 Task: Set the default behavior for protected content ids content to "Don't allow sites to play protected content".
Action: Mouse moved to (1079, 28)
Screenshot: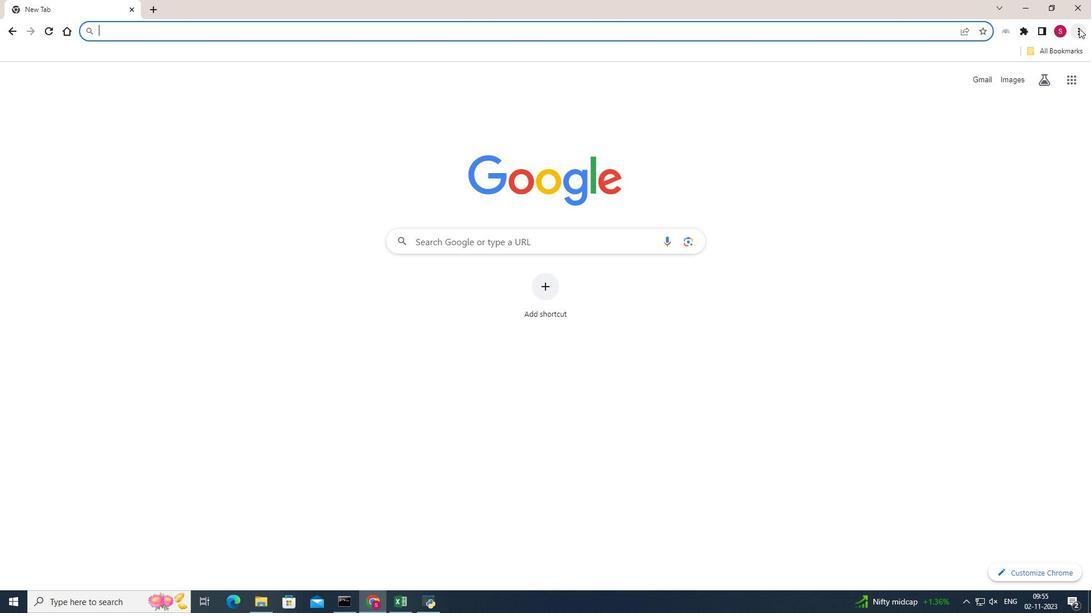 
Action: Mouse pressed left at (1079, 28)
Screenshot: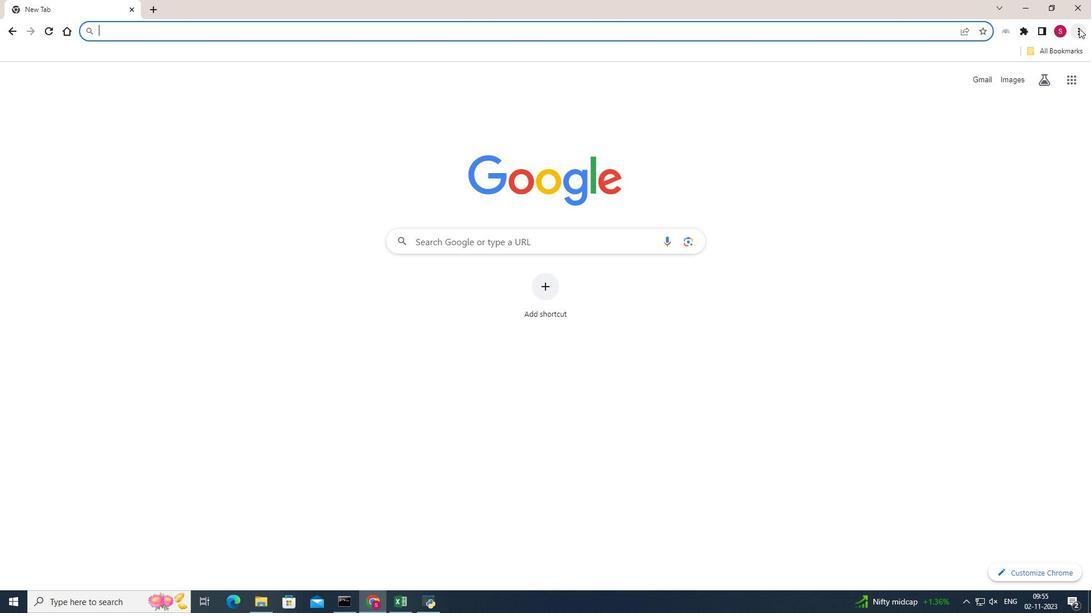 
Action: Mouse pressed left at (1079, 28)
Screenshot: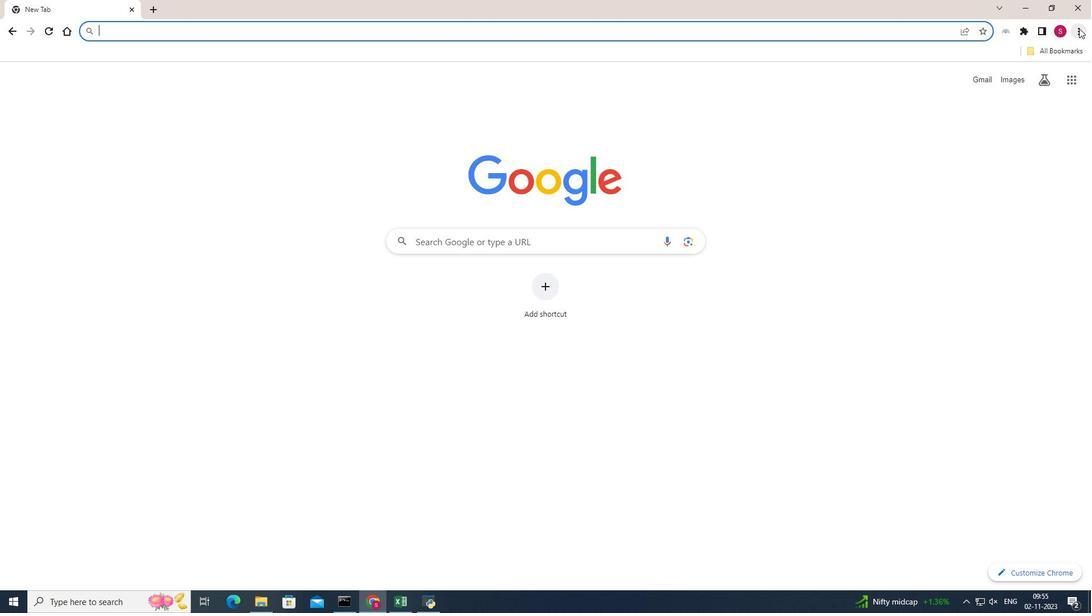 
Action: Mouse moved to (1079, 28)
Screenshot: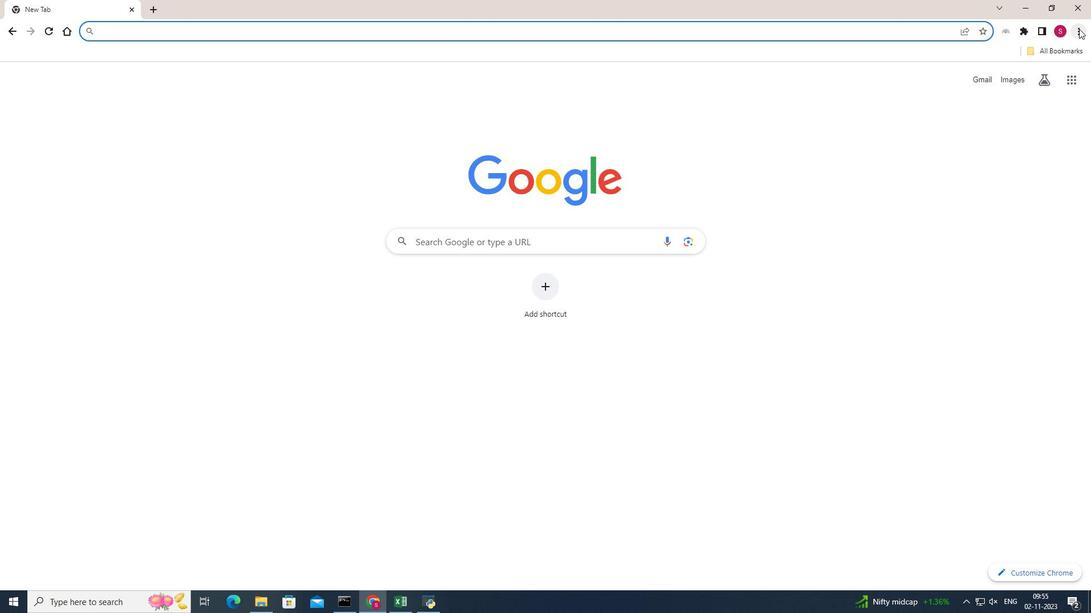 
Action: Mouse pressed left at (1079, 28)
Screenshot: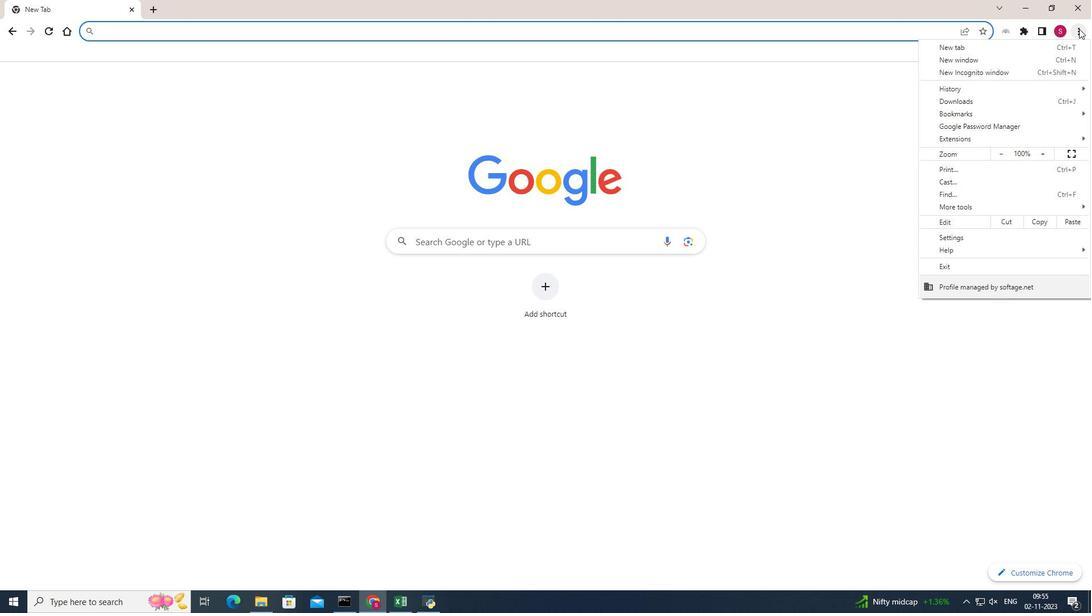 
Action: Mouse moved to (967, 238)
Screenshot: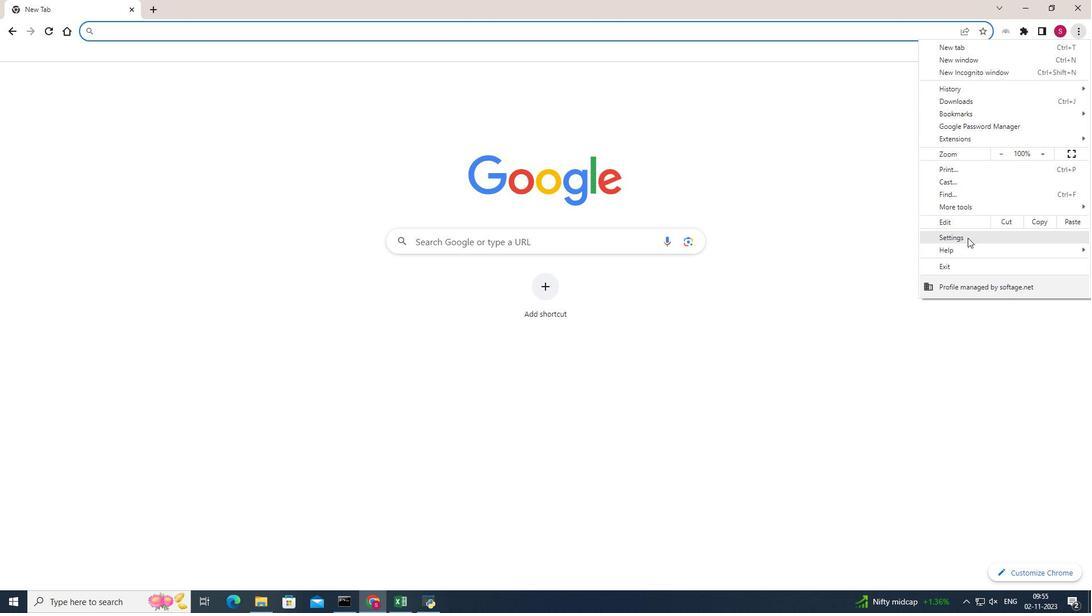 
Action: Mouse pressed left at (967, 238)
Screenshot: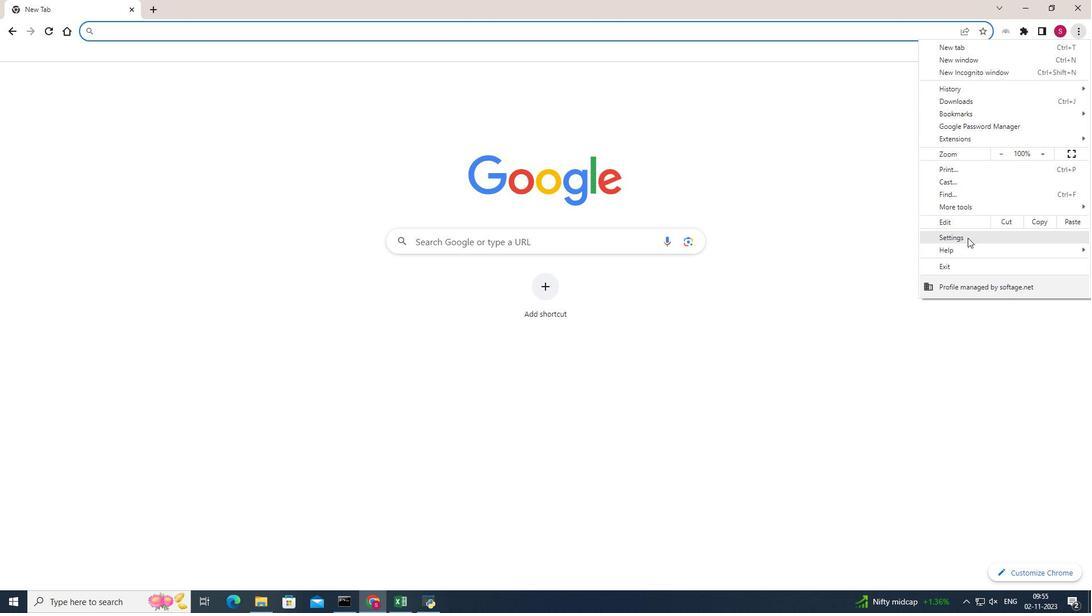 
Action: Mouse pressed left at (967, 238)
Screenshot: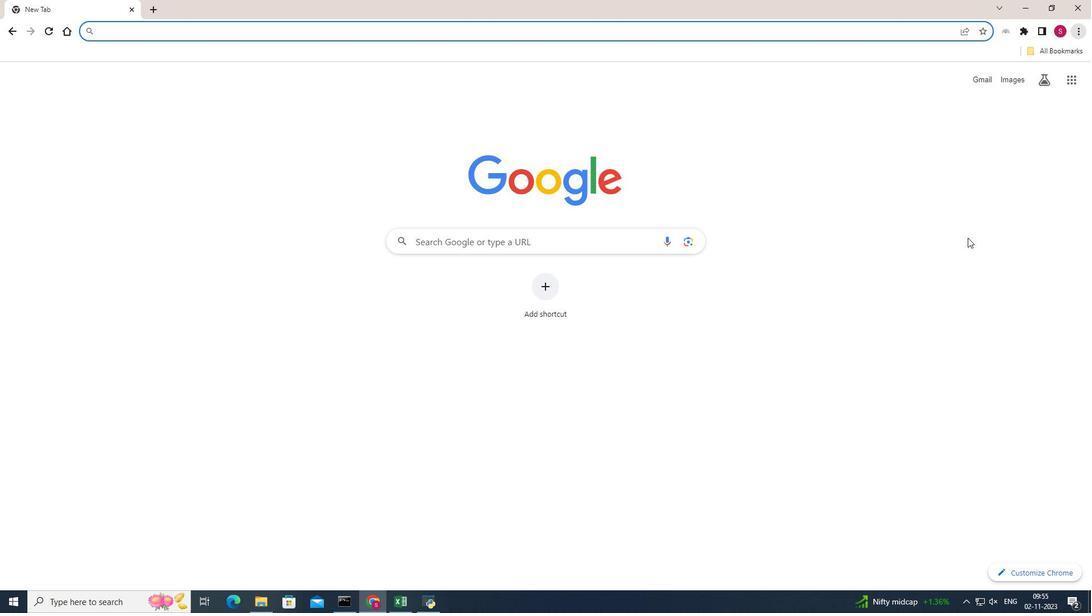 
Action: Mouse moved to (93, 131)
Screenshot: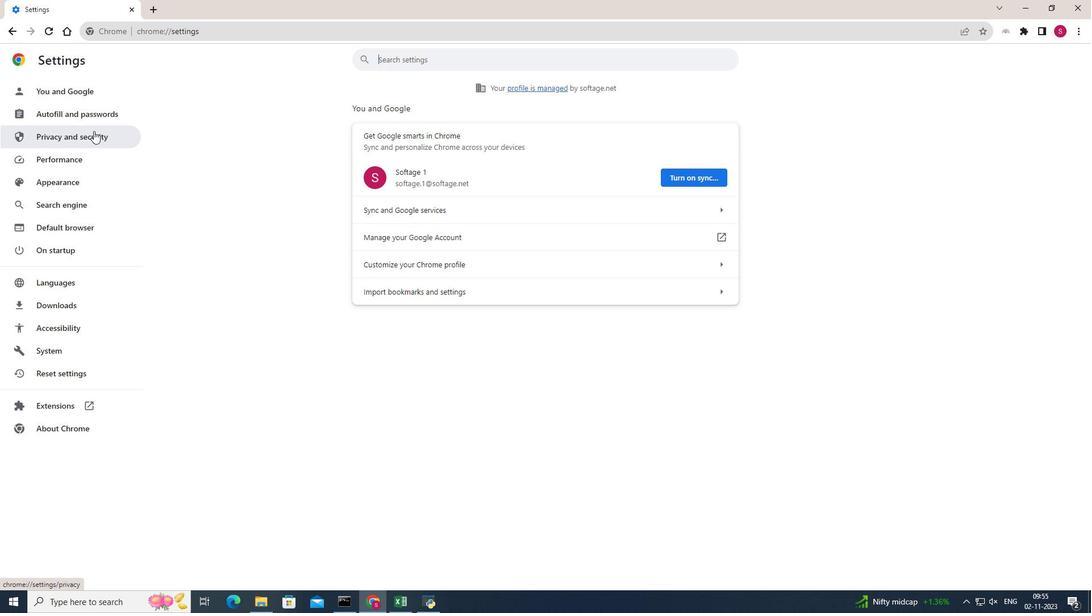 
Action: Mouse pressed left at (93, 131)
Screenshot: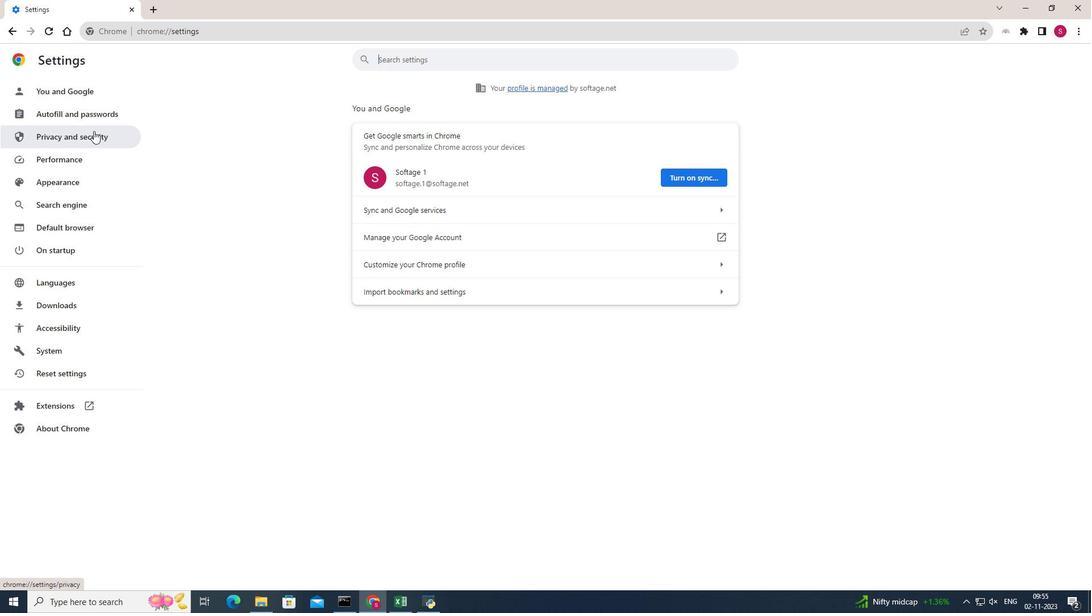 
Action: Mouse moved to (679, 360)
Screenshot: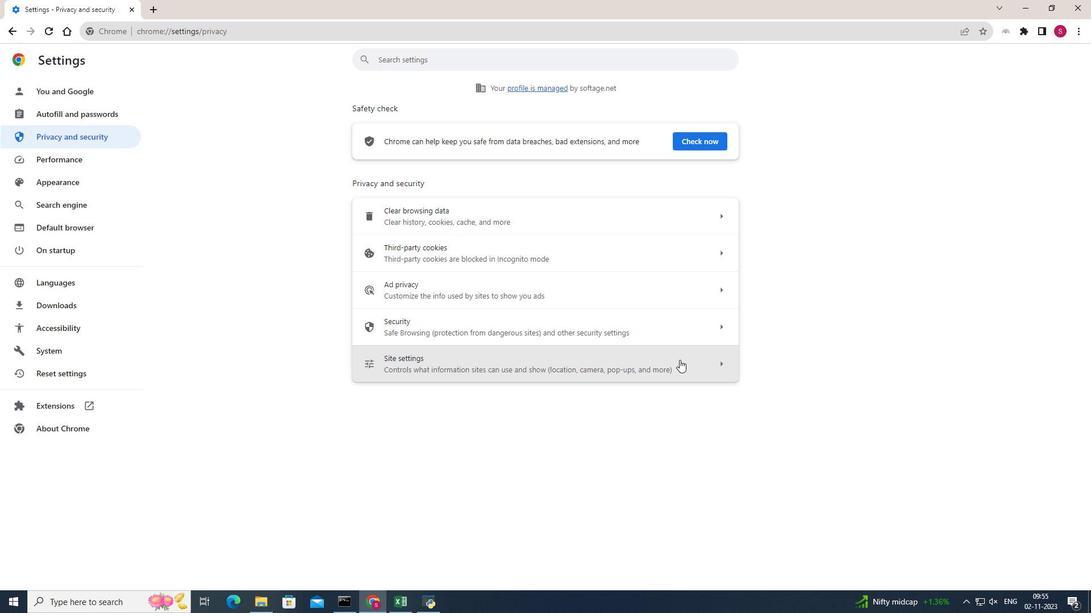 
Action: Mouse pressed left at (679, 360)
Screenshot: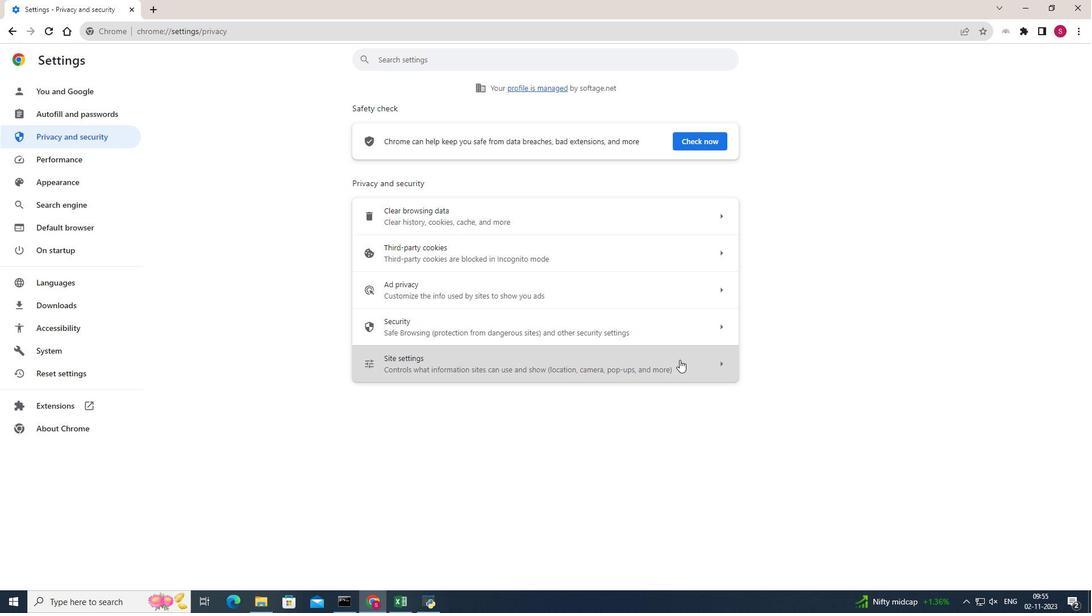 
Action: Mouse moved to (679, 362)
Screenshot: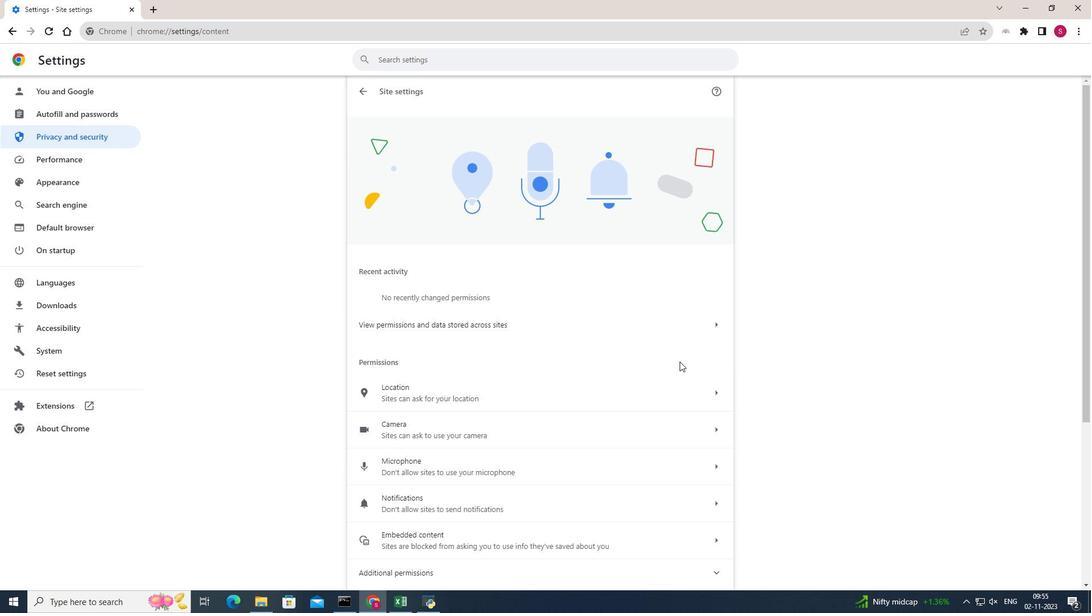
Action: Mouse scrolled (679, 361) with delta (0, 0)
Screenshot: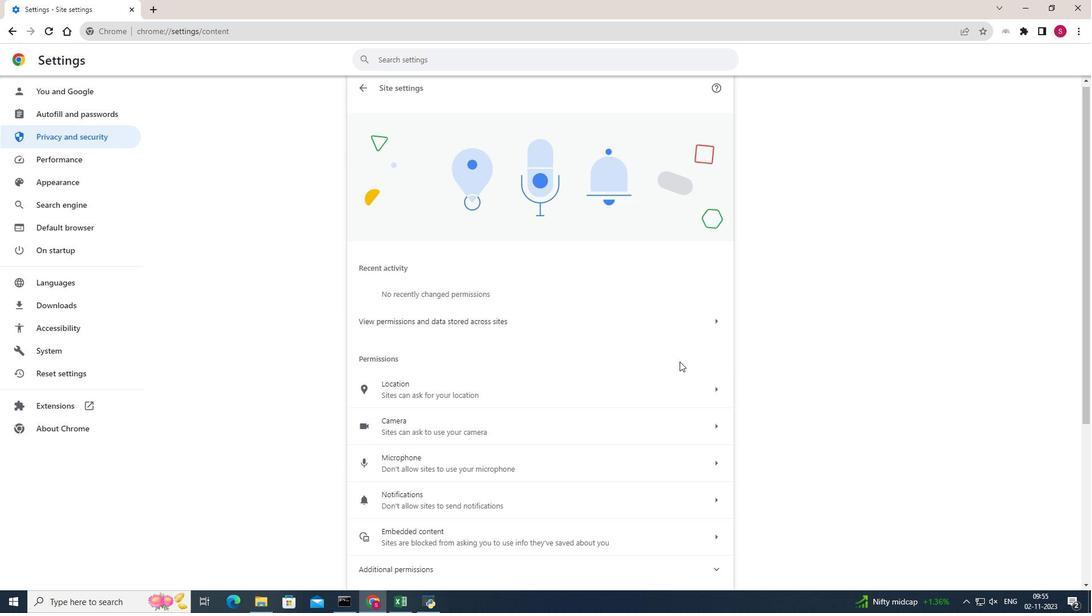 
Action: Mouse scrolled (679, 361) with delta (0, 0)
Screenshot: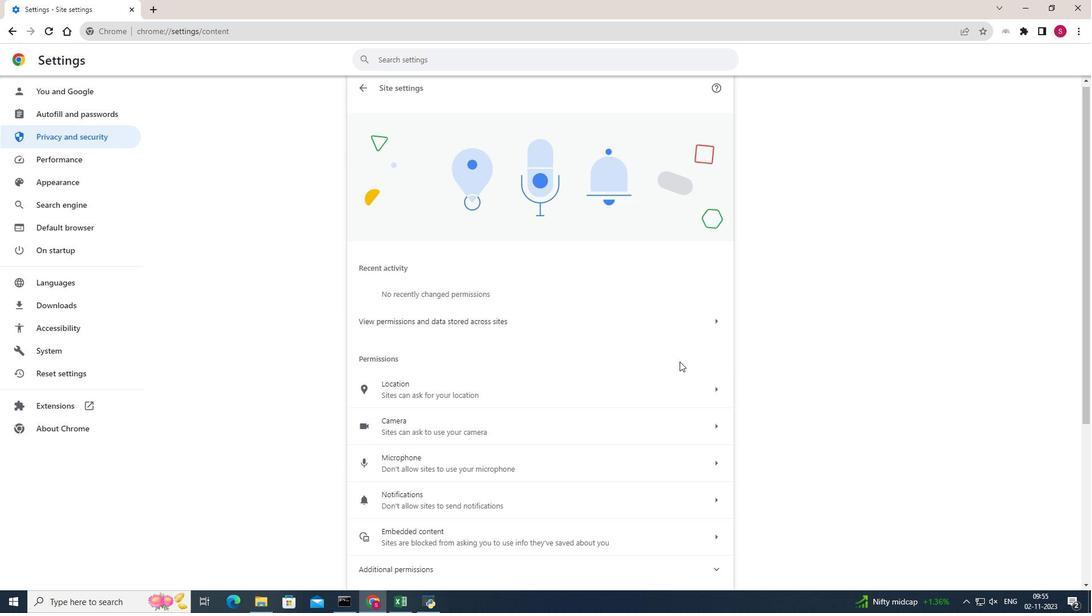 
Action: Mouse scrolled (679, 361) with delta (0, 0)
Screenshot: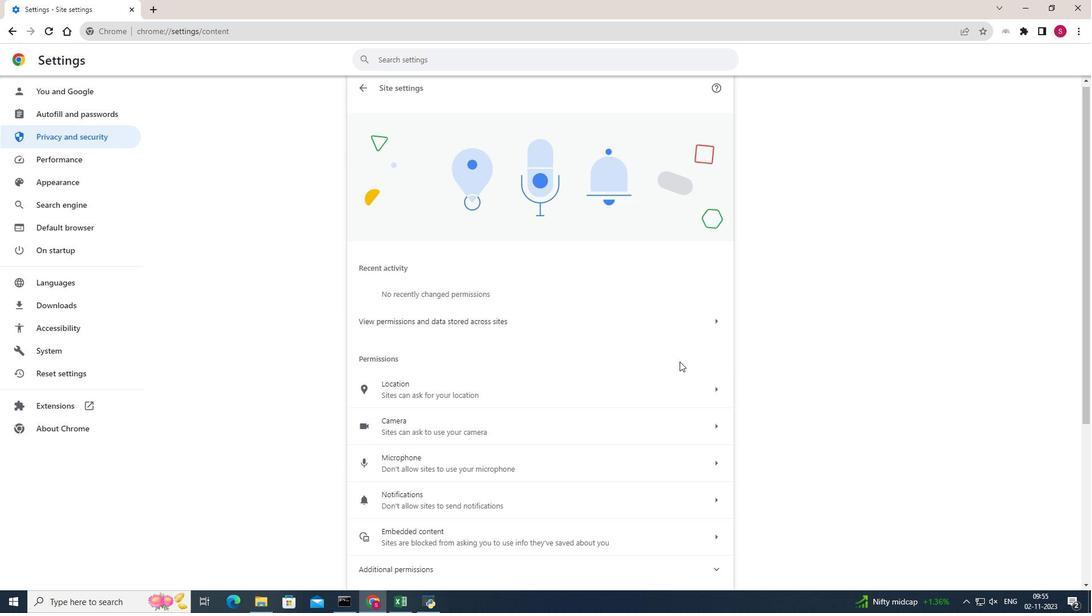 
Action: Mouse scrolled (679, 361) with delta (0, 0)
Screenshot: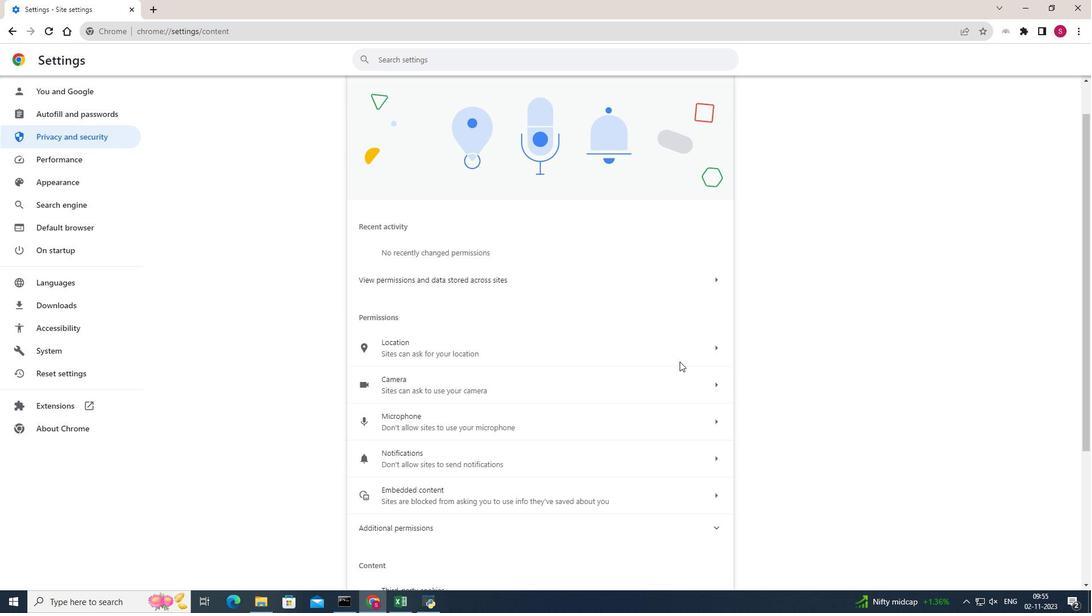 
Action: Mouse scrolled (679, 361) with delta (0, 0)
Screenshot: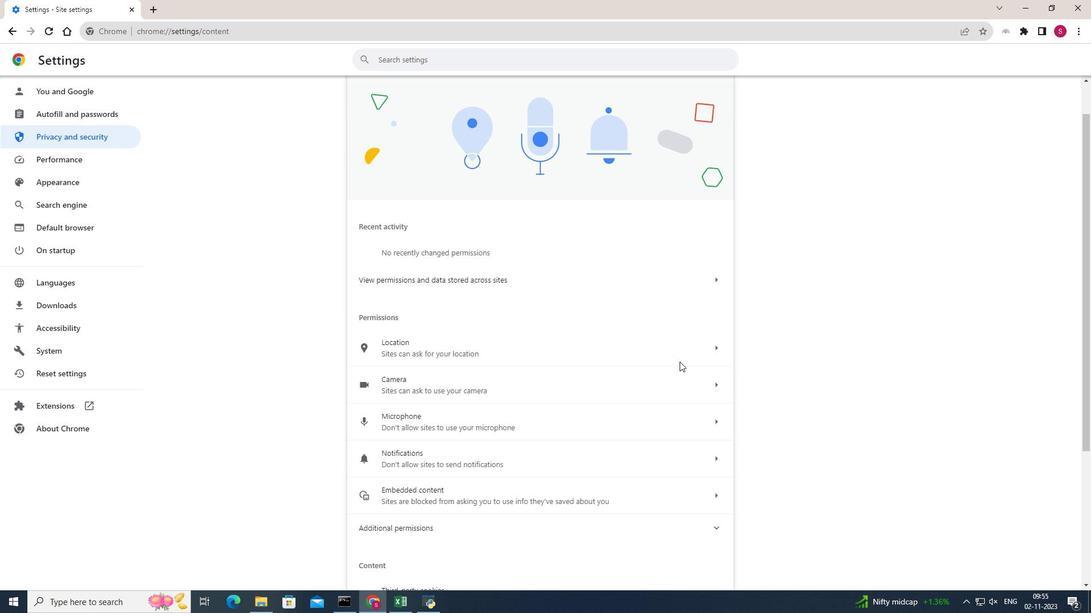 
Action: Mouse scrolled (679, 361) with delta (0, 0)
Screenshot: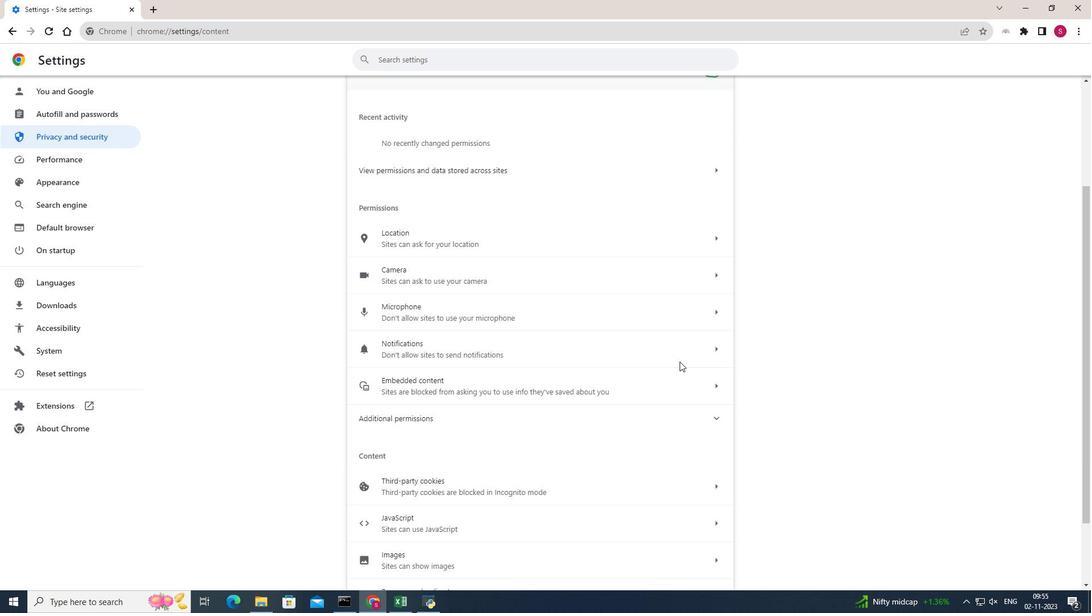 
Action: Mouse moved to (480, 542)
Screenshot: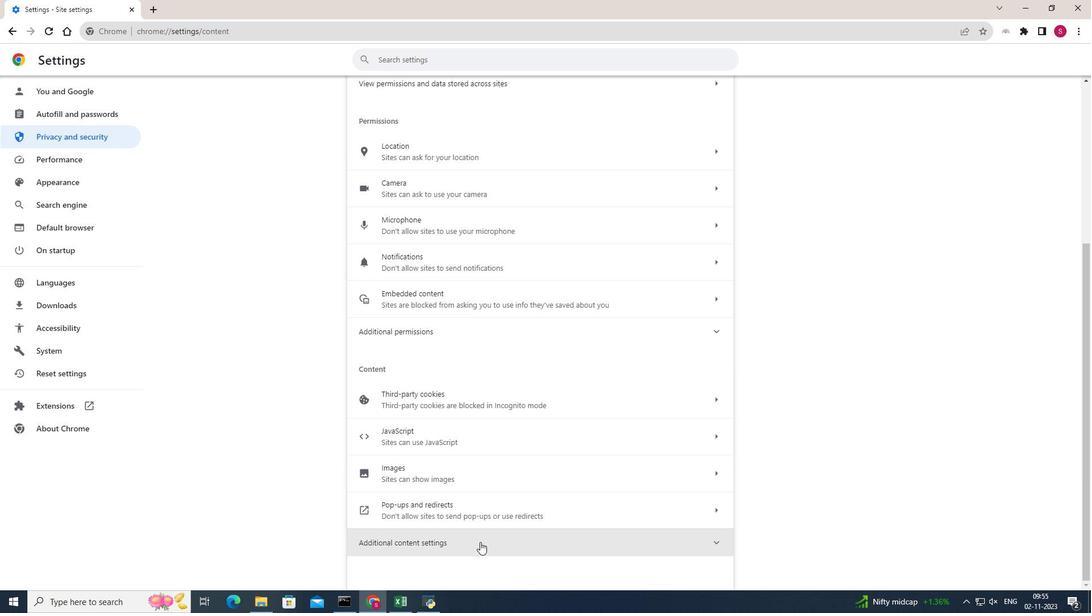 
Action: Mouse pressed left at (480, 542)
Screenshot: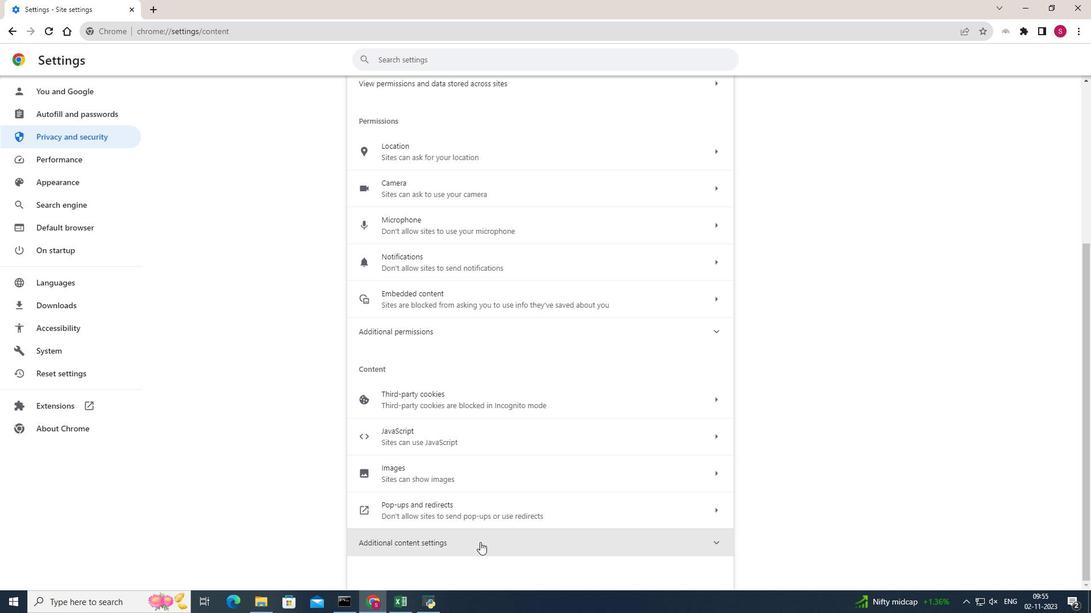 
Action: Mouse moved to (481, 543)
Screenshot: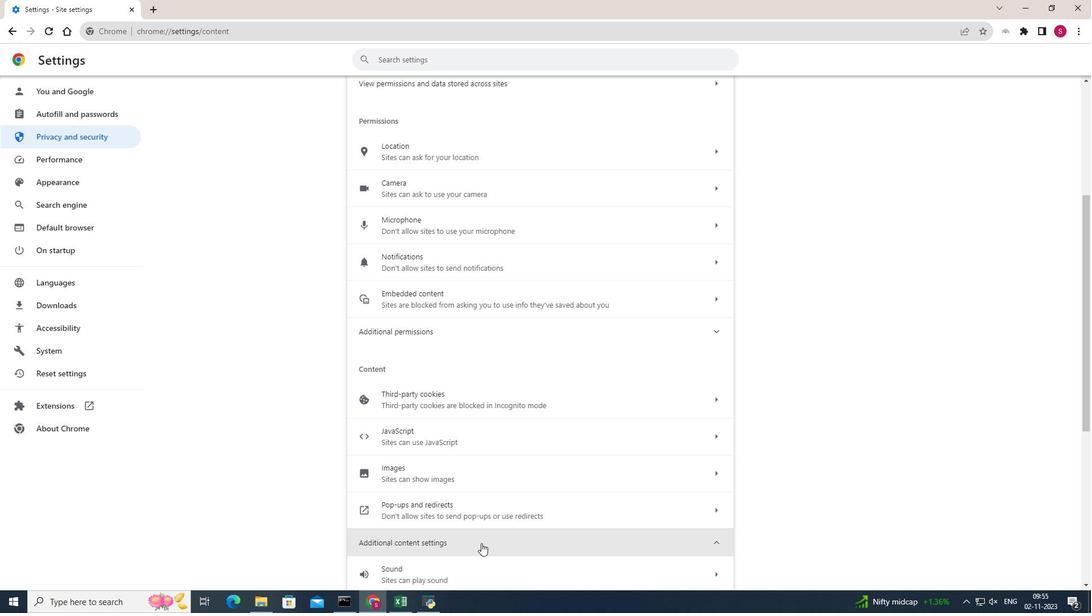 
Action: Mouse scrolled (481, 543) with delta (0, 0)
Screenshot: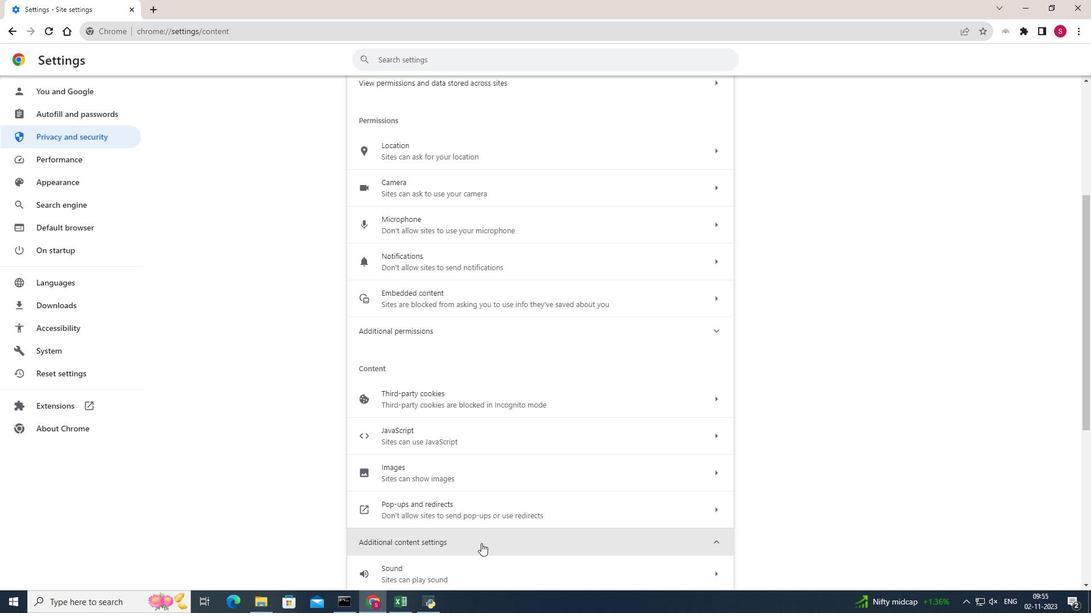 
Action: Mouse scrolled (481, 543) with delta (0, 0)
Screenshot: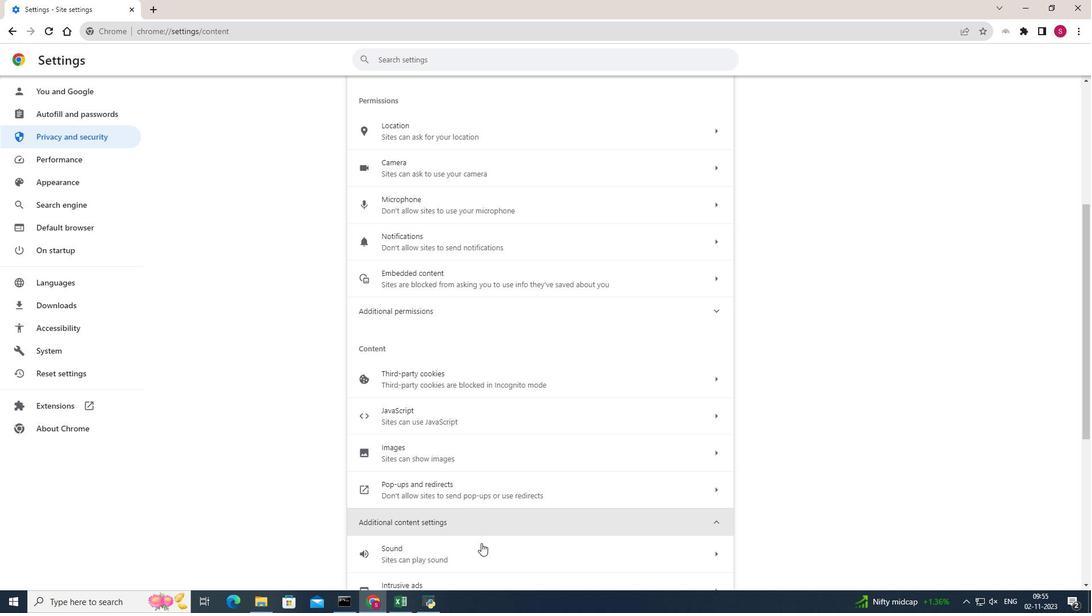 
Action: Mouse moved to (484, 537)
Screenshot: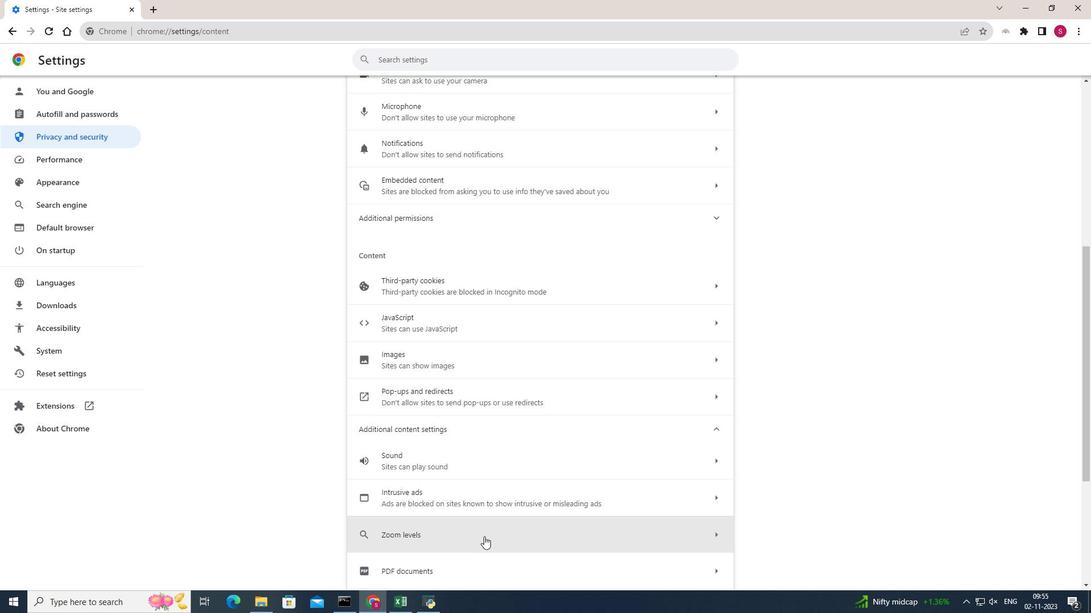 
Action: Mouse scrolled (484, 536) with delta (0, 0)
Screenshot: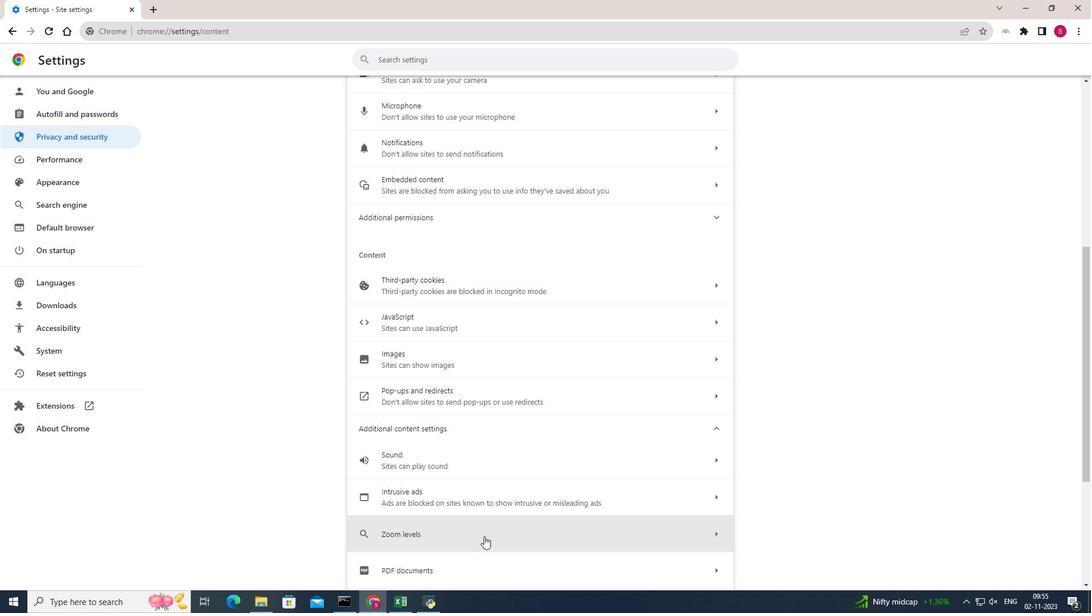 
Action: Mouse scrolled (484, 536) with delta (0, 0)
Screenshot: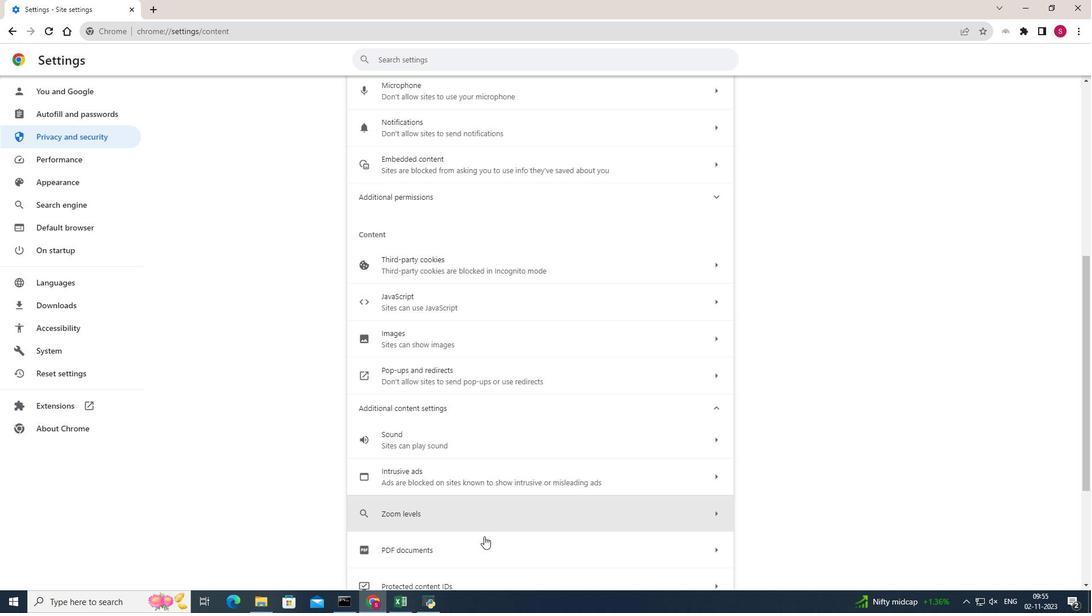 
Action: Mouse scrolled (484, 536) with delta (0, 0)
Screenshot: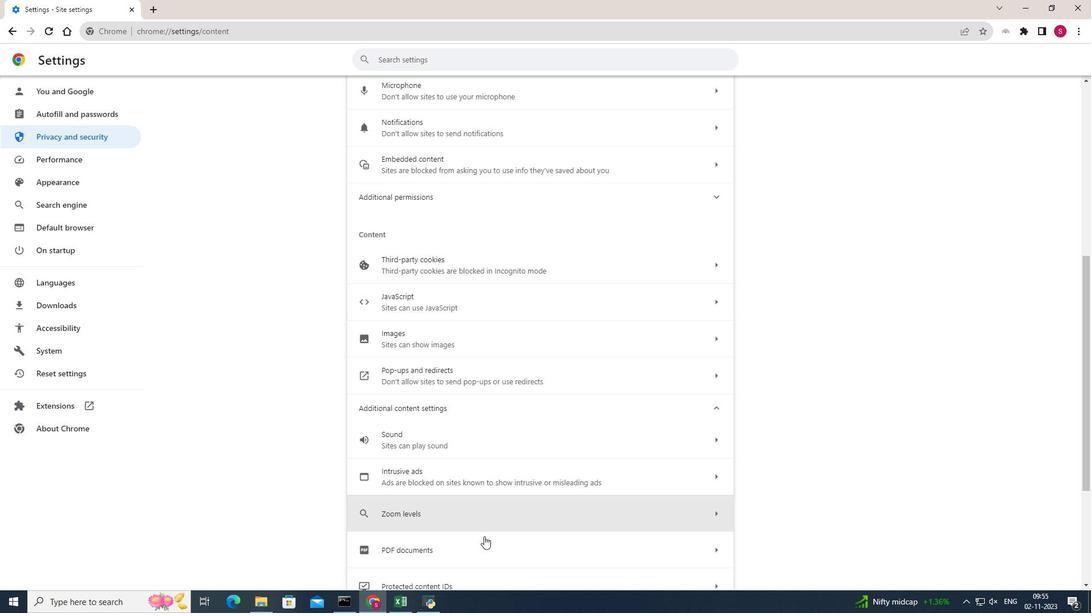 
Action: Mouse moved to (483, 437)
Screenshot: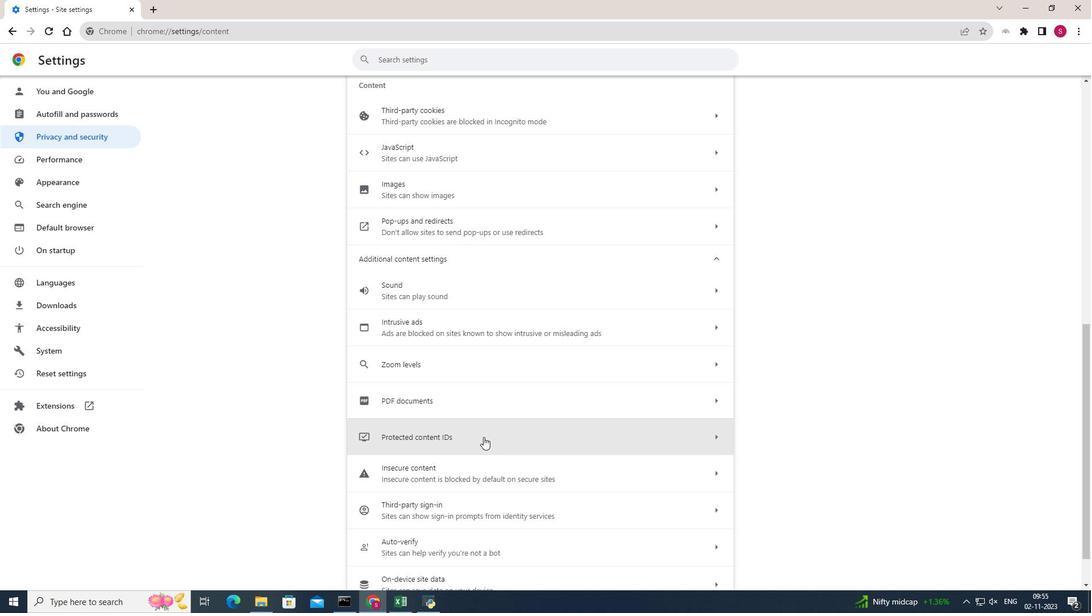 
Action: Mouse pressed left at (483, 437)
Screenshot: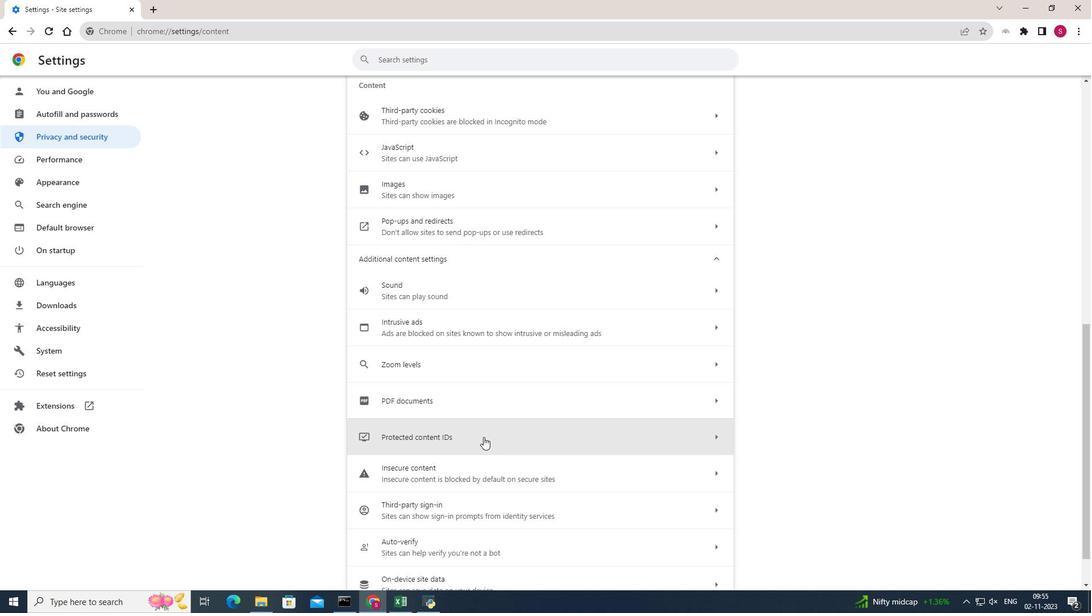 
Action: Mouse moved to (369, 221)
Screenshot: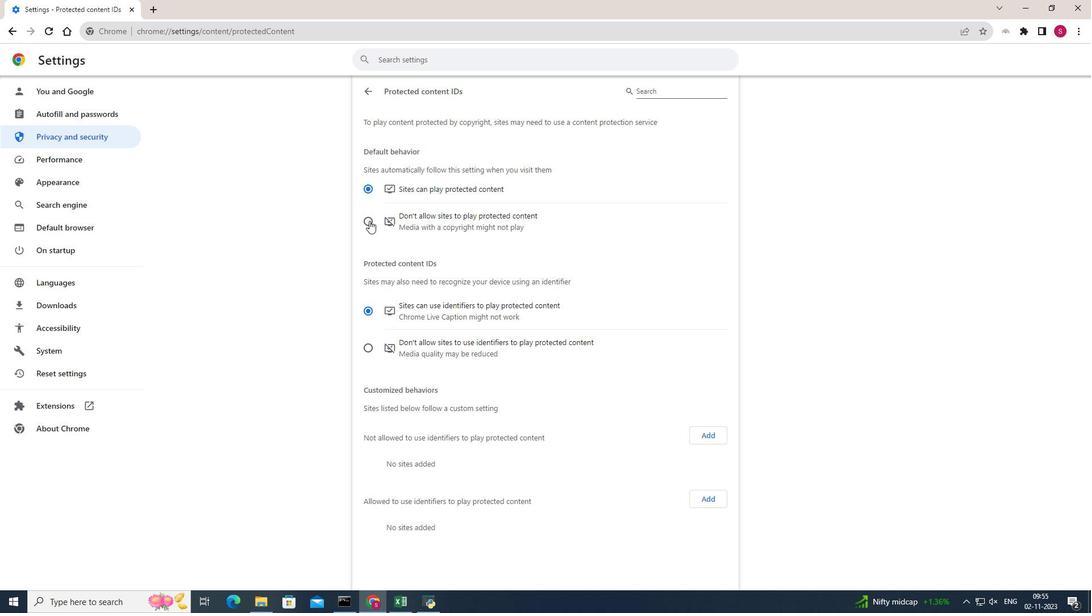 
Action: Mouse pressed left at (369, 221)
Screenshot: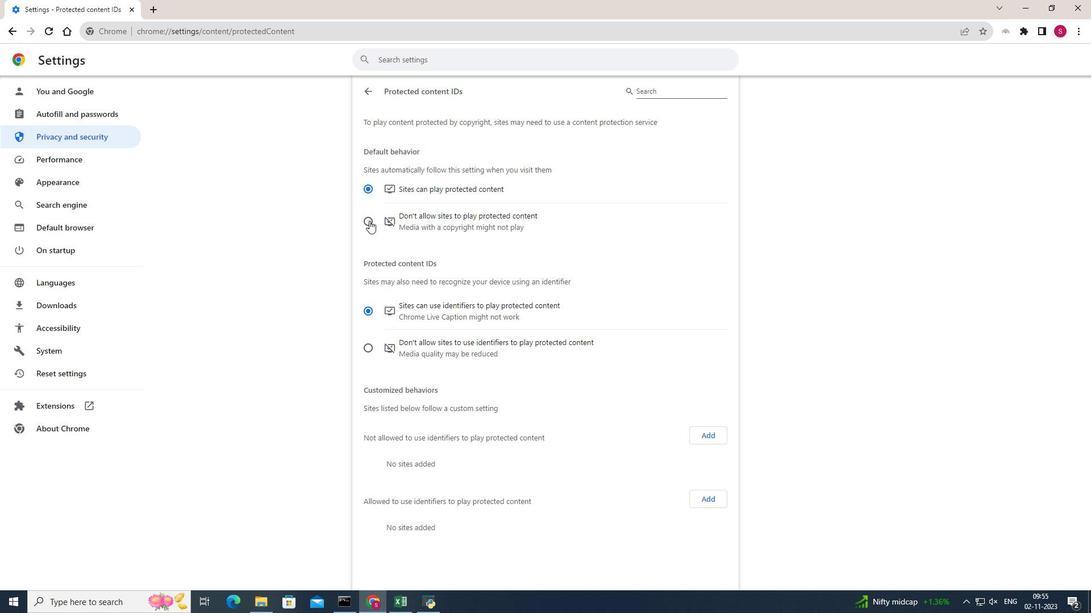 
Action: Mouse moved to (800, 268)
Screenshot: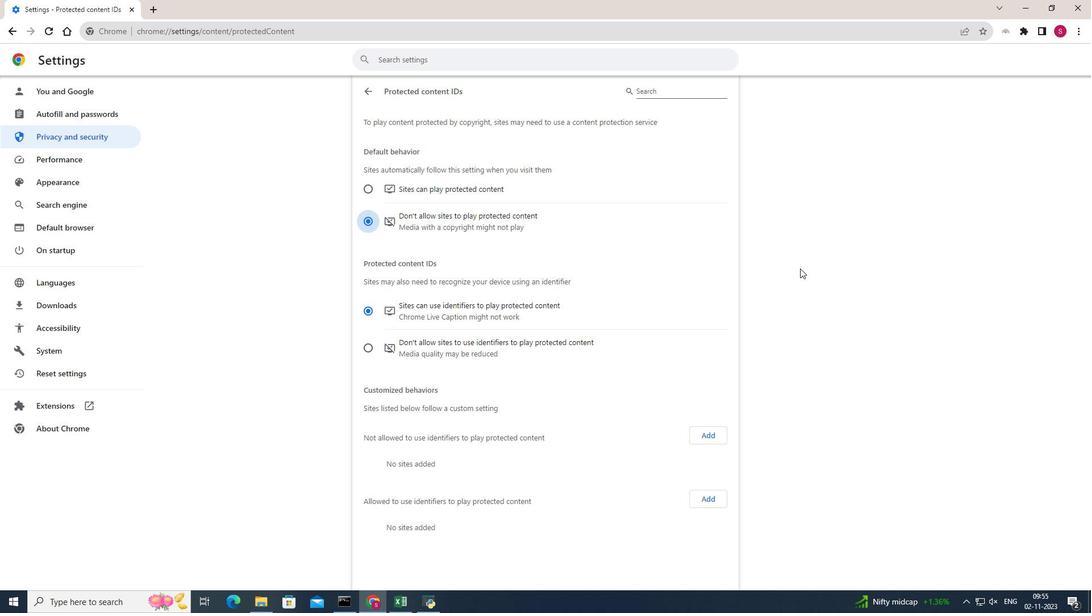 
